 Task: Create New Customer with Customer Name: Taco Cabana, Billing Address Line1: 1392 Camden Street, Billing Address Line2:  Reno, Billing Address Line3:  Nevada 89501
Action: Mouse moved to (132, 41)
Screenshot: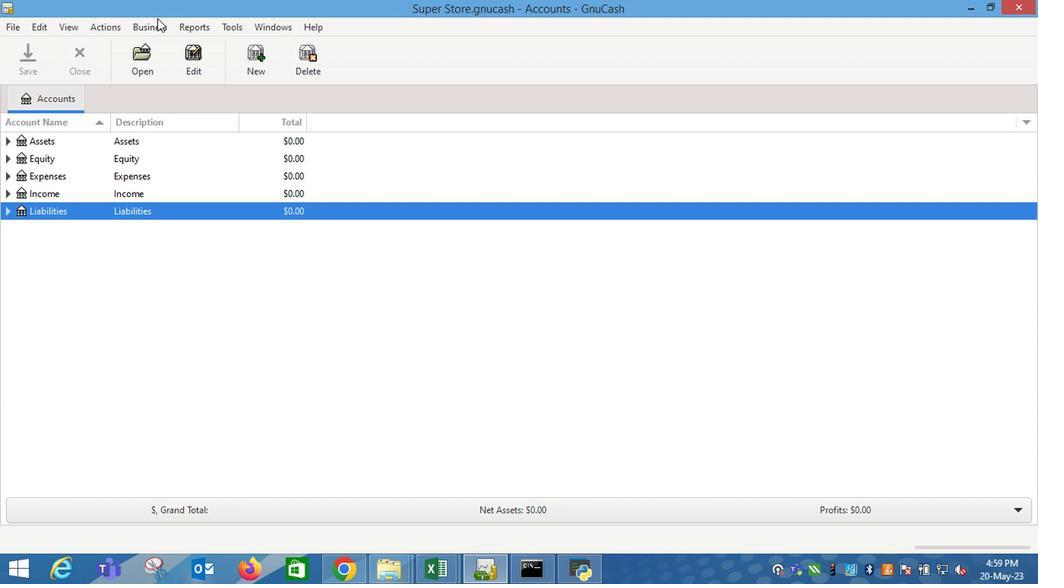 
Action: Mouse pressed left at (132, 41)
Screenshot: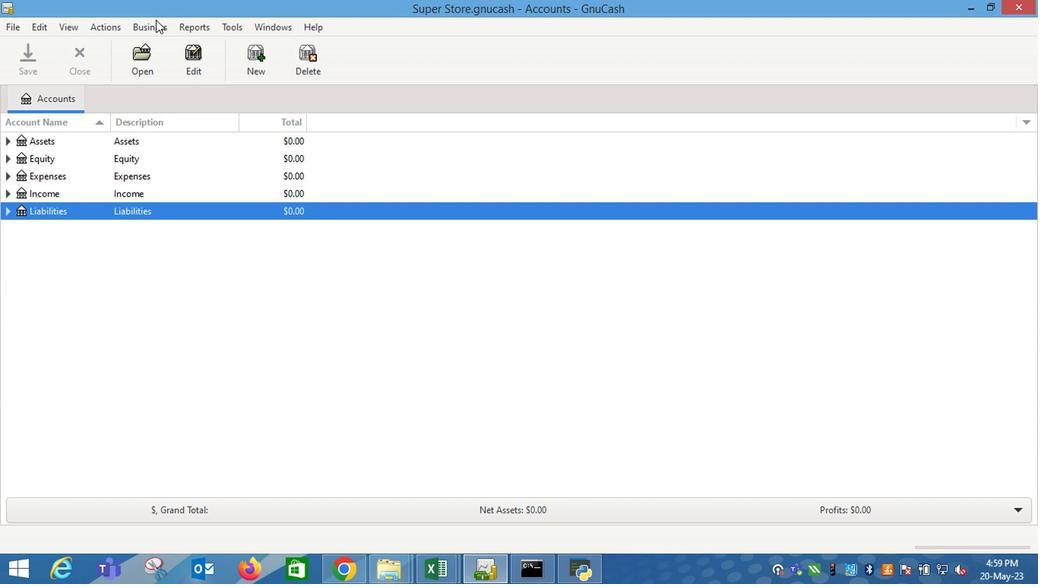 
Action: Mouse moved to (249, 68)
Screenshot: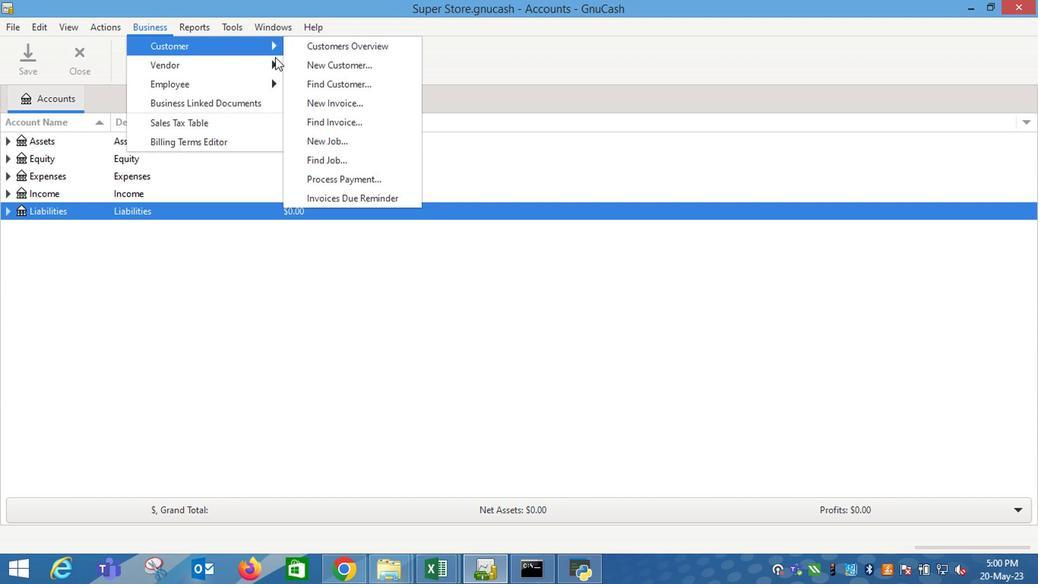 
Action: Mouse pressed left at (249, 68)
Screenshot: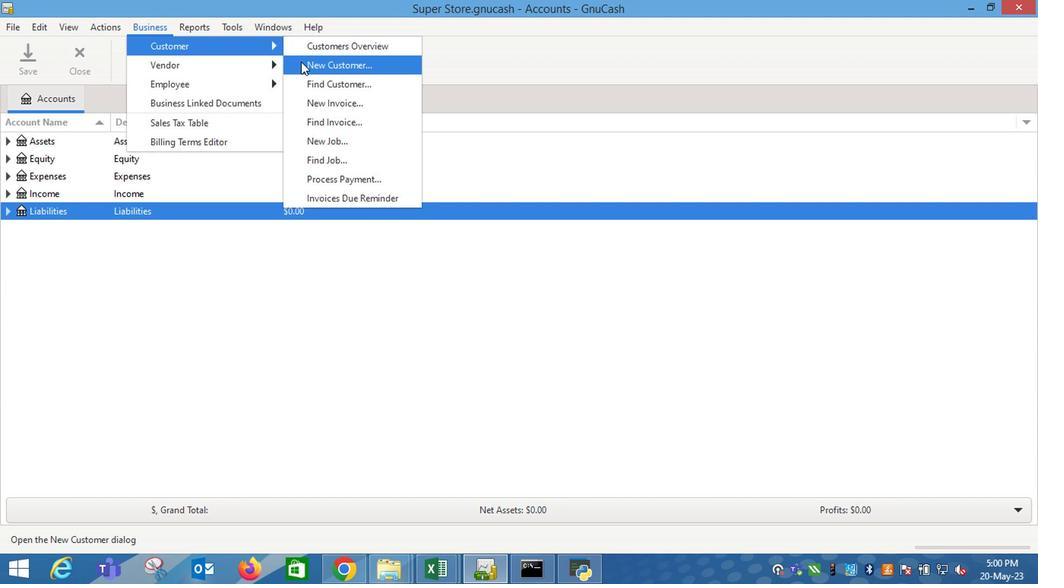 
Action: Key pressed <Key.shift_r>Taco<Key.tab><Key.tab><Key.tab><Key.shift><Key.tab><Key.tab><Key.tab><Key.right><Key.space>
Screenshot: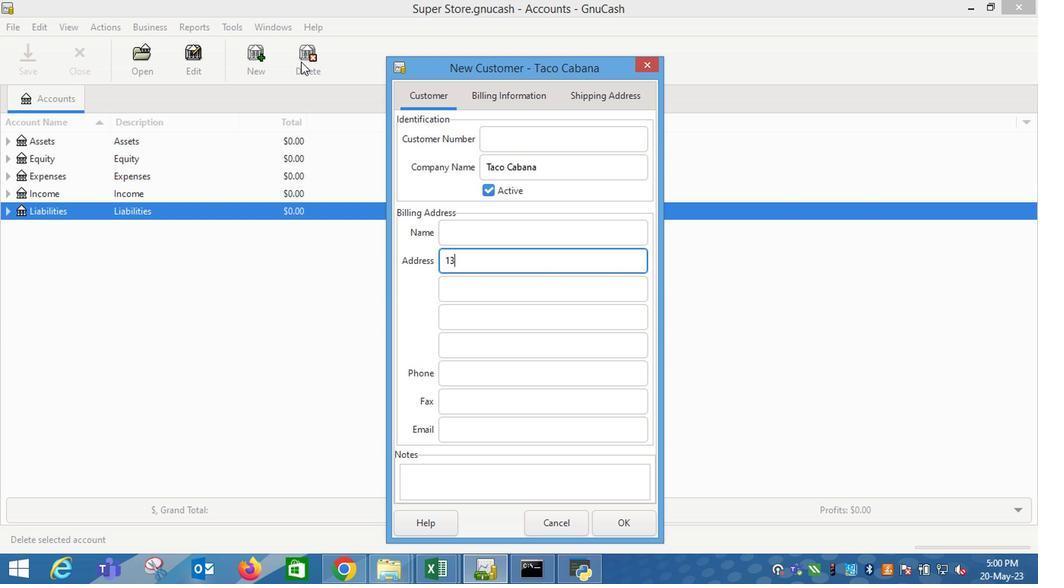 
Action: Mouse moved to (133, 37)
Screenshot: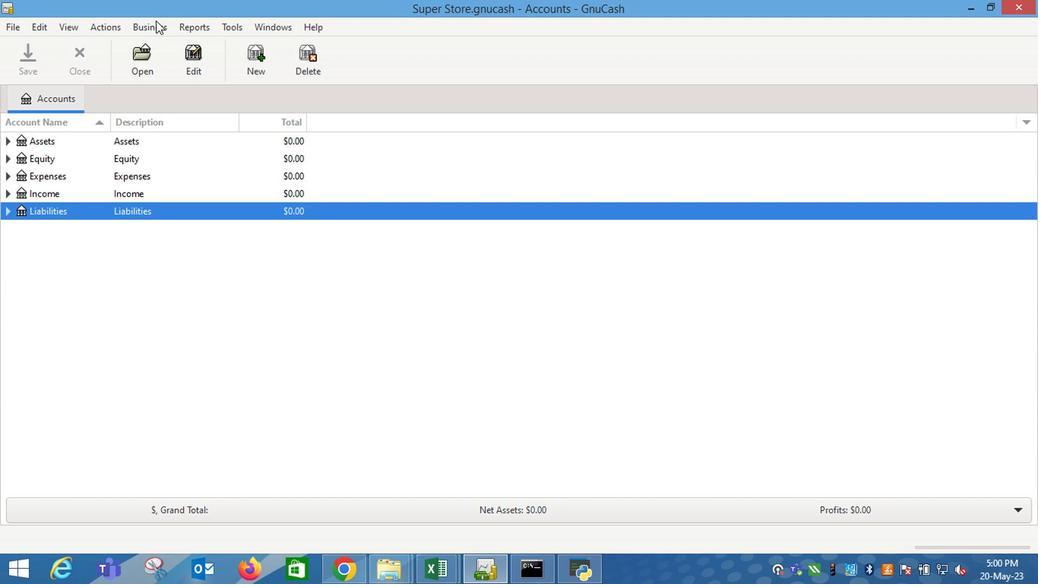 
Action: Mouse pressed left at (133, 37)
Screenshot: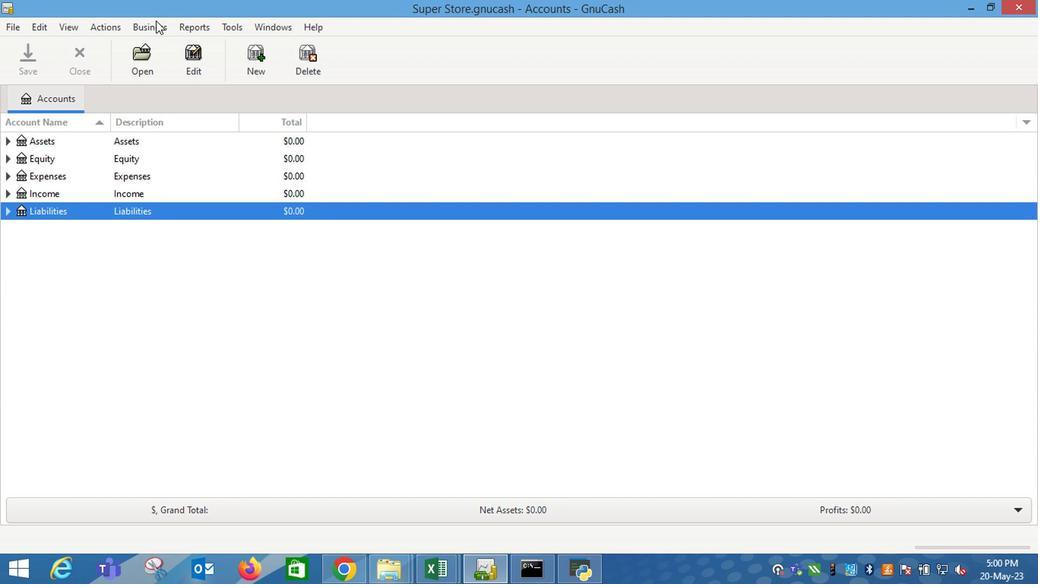 
Action: Mouse moved to (236, 65)
Screenshot: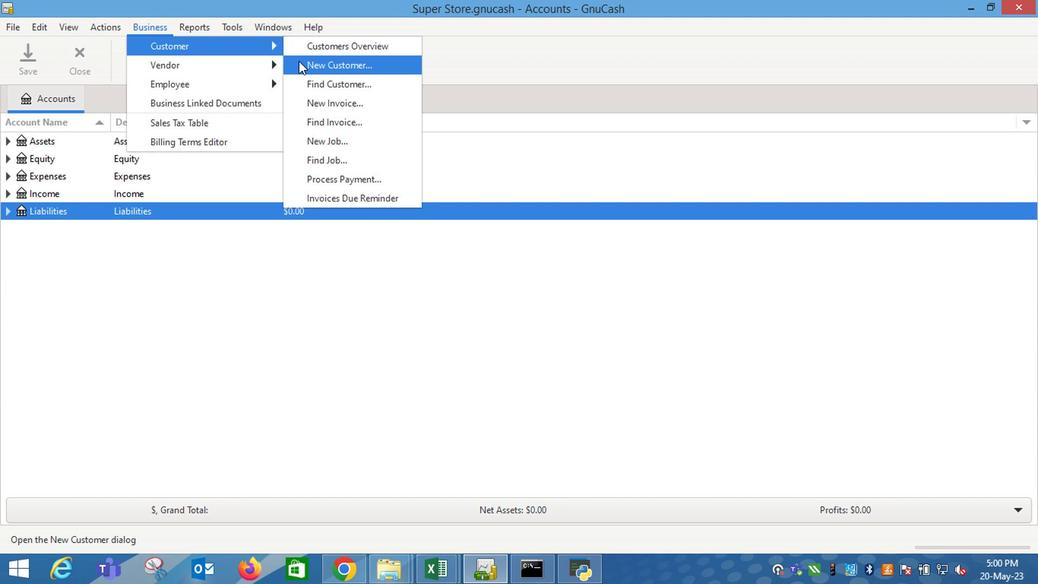 
Action: Mouse pressed left at (236, 65)
Screenshot: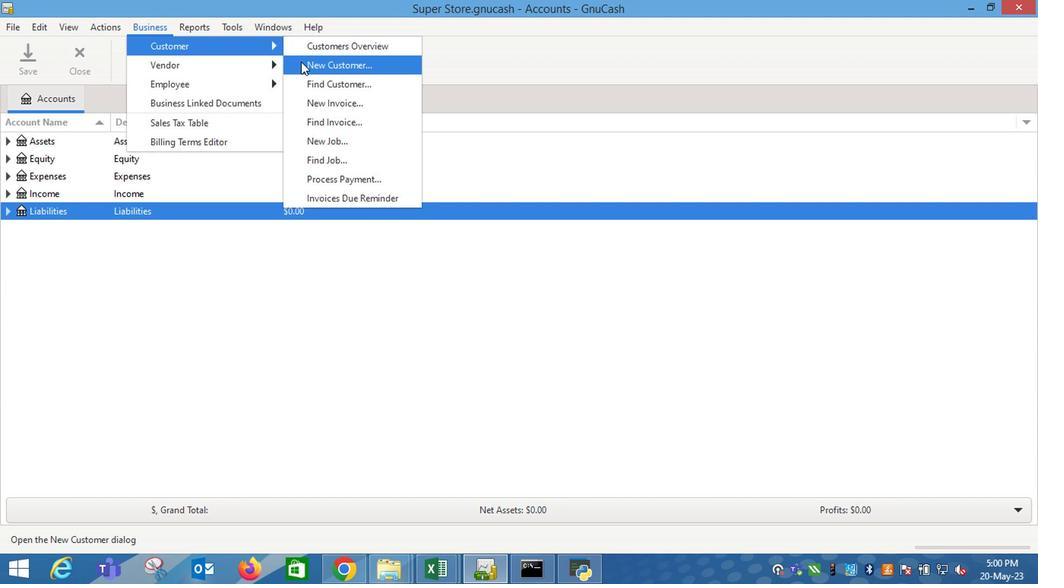 
Action: Key pressed <Key.shift_r>Taco<Key.space><Key.shift_r>Cabana<Key.space><Key.backspace><Key.tab><Key.tab><Key.tab>1392<Key.space><Key.shift_r>Camden<Key.space><Key.shift_r>Street<Key.tab><Key.shift_r>R<Key.tab><Key.shift_r>N<Key.tab>
Screenshot: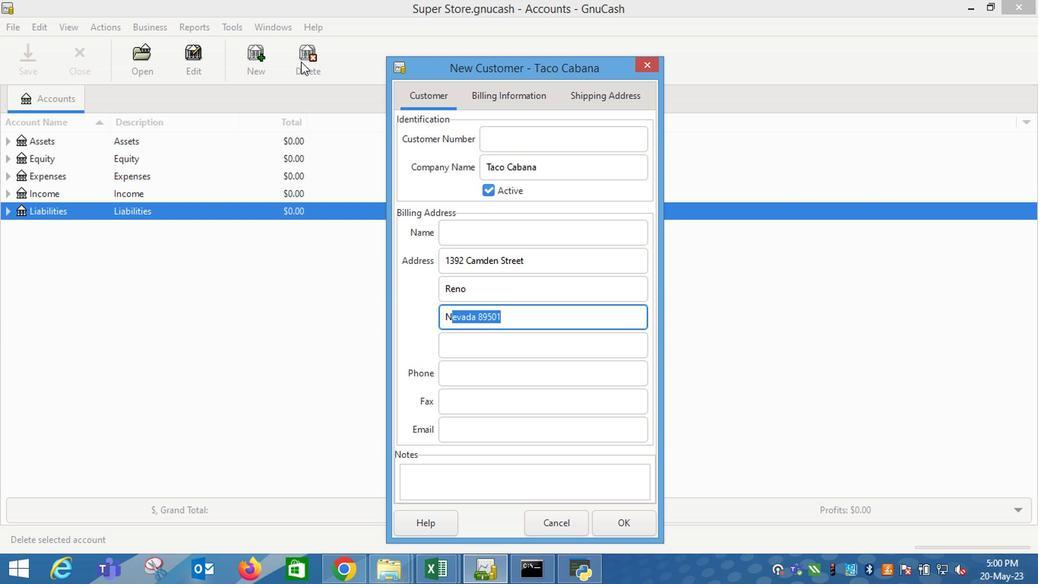 
Action: Mouse moved to (459, 394)
Screenshot: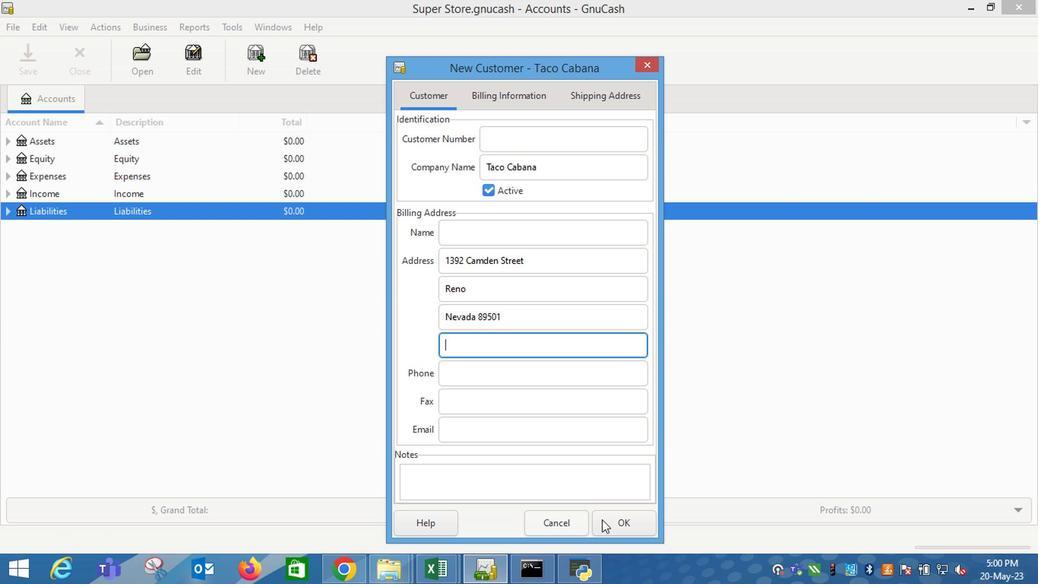 
Action: Mouse pressed left at (459, 394)
Screenshot: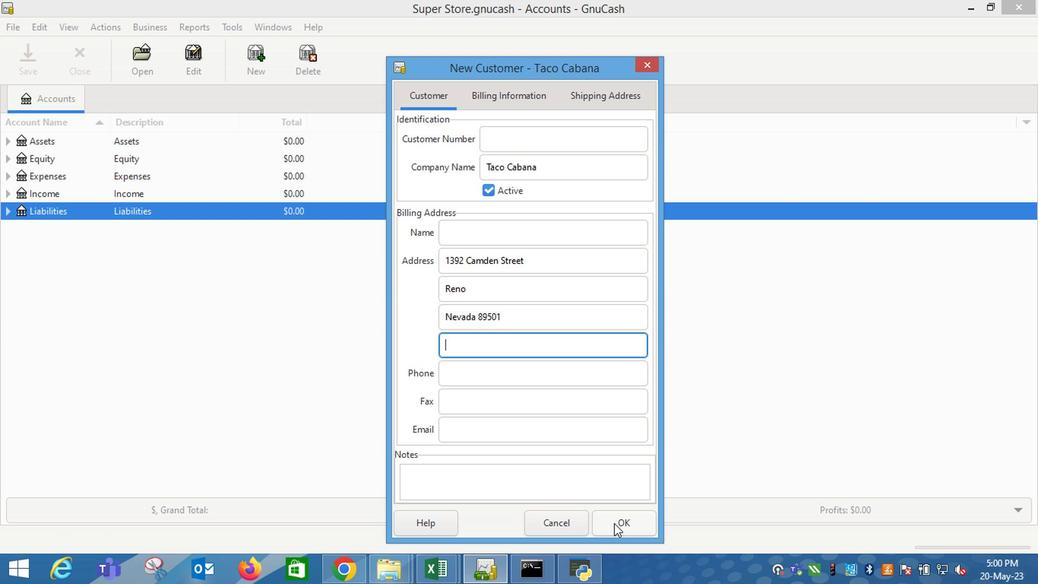
Action: Mouse moved to (455, 393)
Screenshot: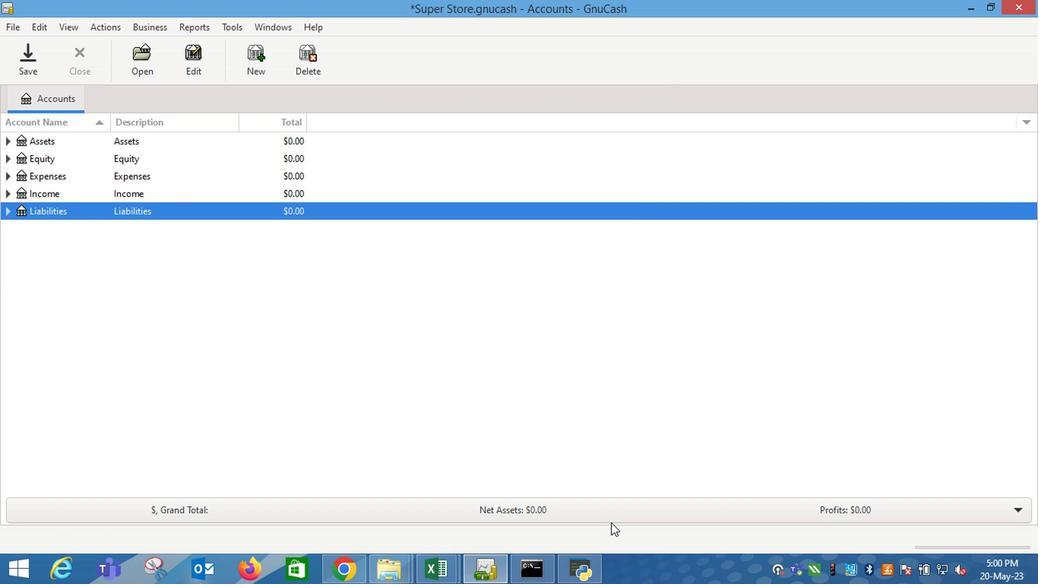 
